 Task: Sort the products in the category "Mexican Cheese Blend" by relevance.
Action: Mouse moved to (746, 272)
Screenshot: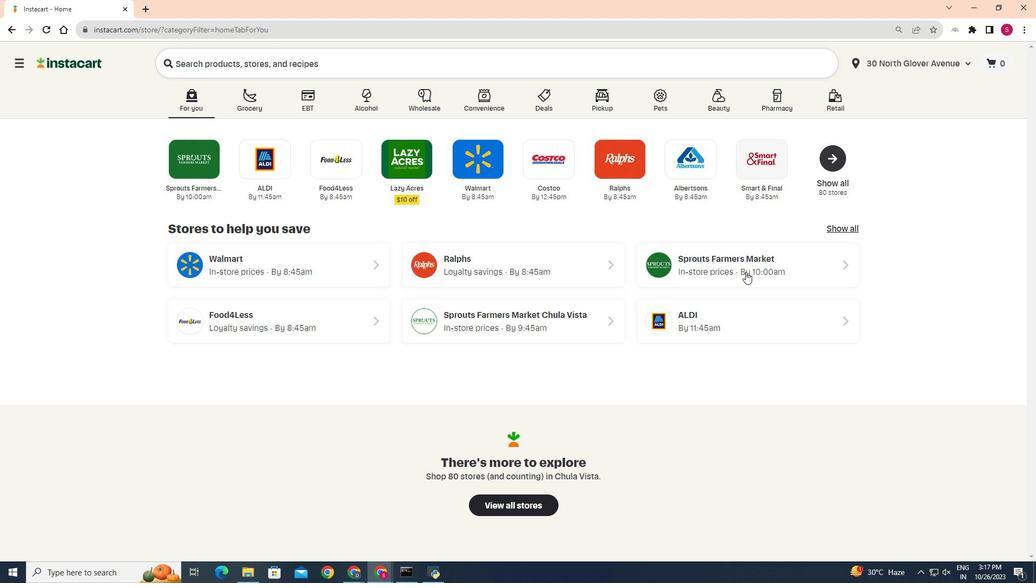 
Action: Mouse pressed left at (746, 272)
Screenshot: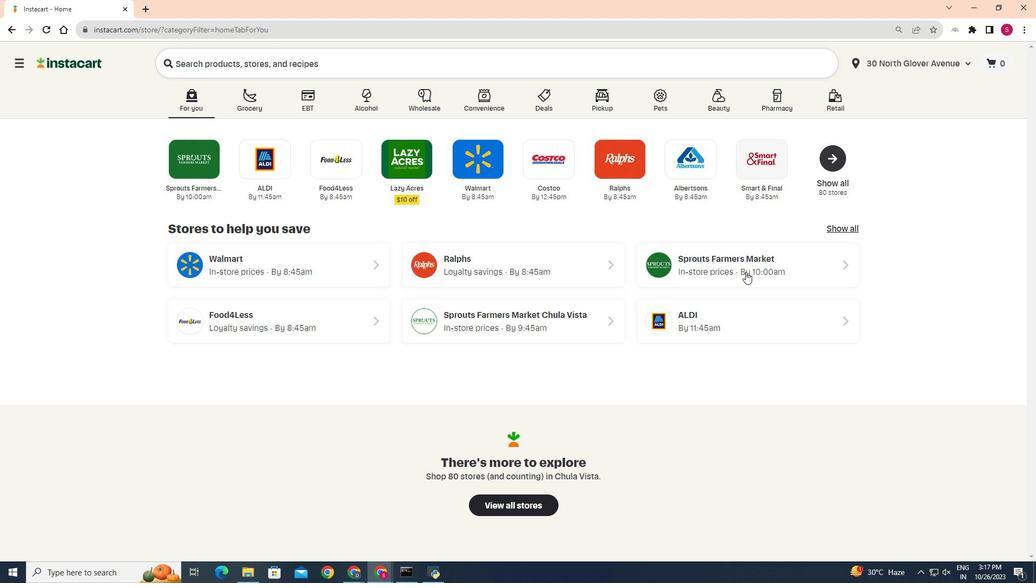 
Action: Mouse moved to (34, 455)
Screenshot: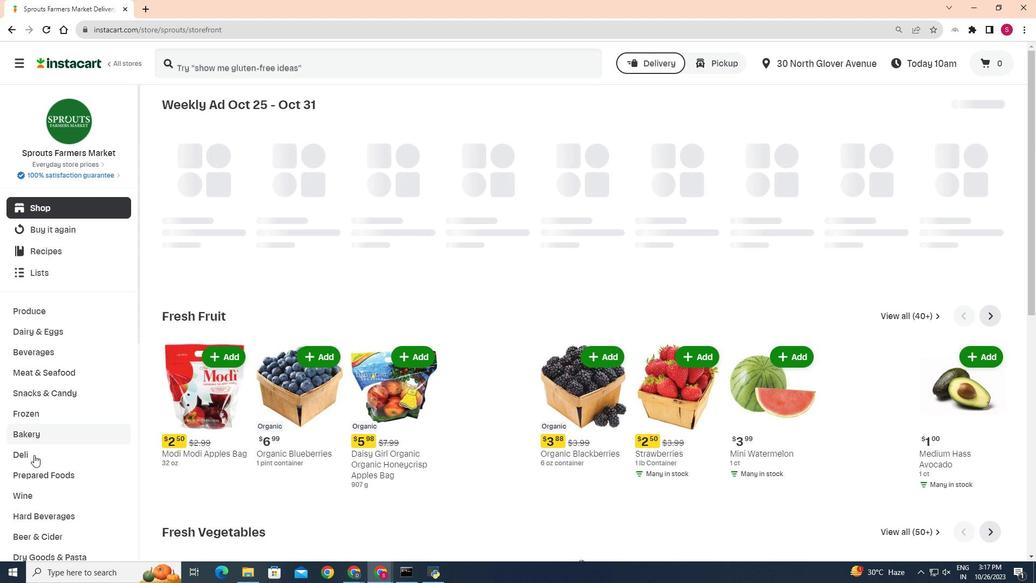 
Action: Mouse pressed left at (34, 455)
Screenshot: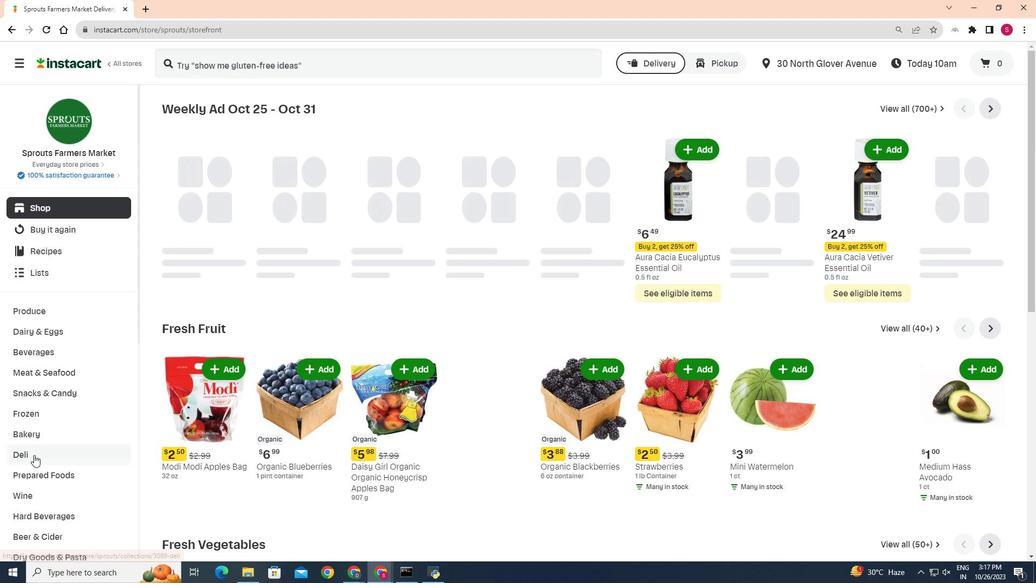 
Action: Mouse moved to (281, 142)
Screenshot: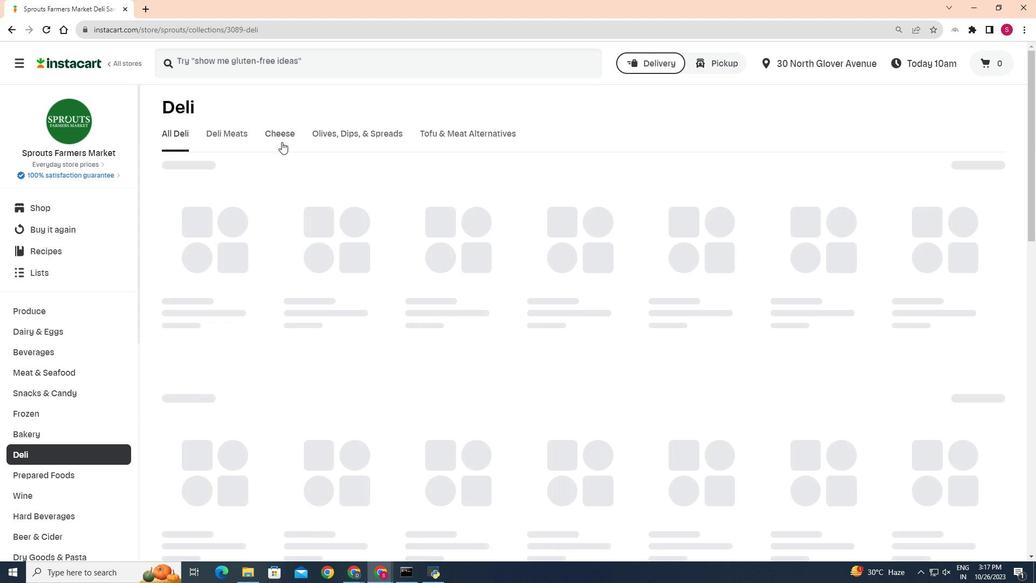 
Action: Mouse pressed left at (281, 142)
Screenshot: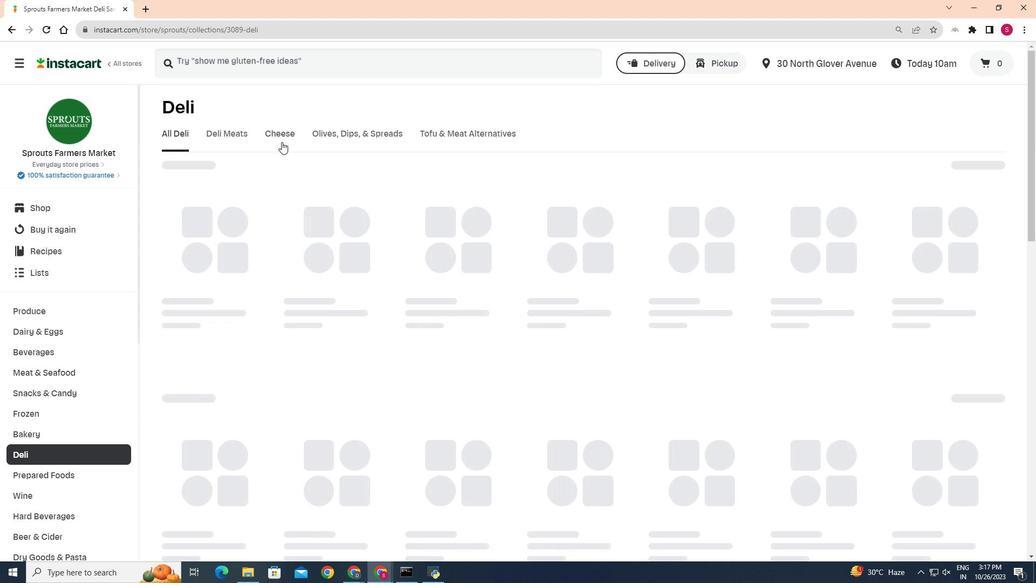 
Action: Mouse moved to (365, 181)
Screenshot: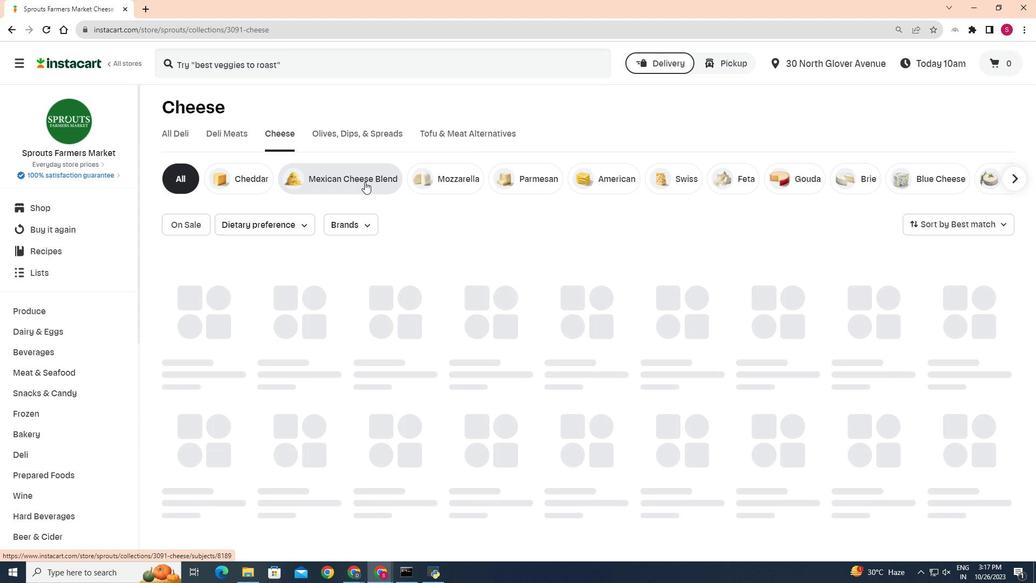 
Action: Mouse pressed left at (365, 181)
Screenshot: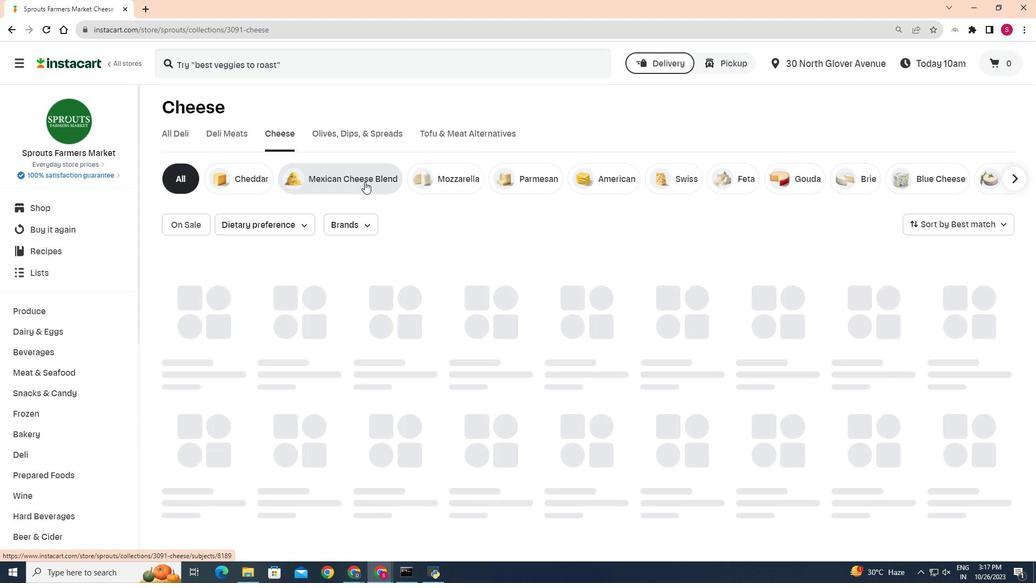 
Action: Mouse moved to (981, 224)
Screenshot: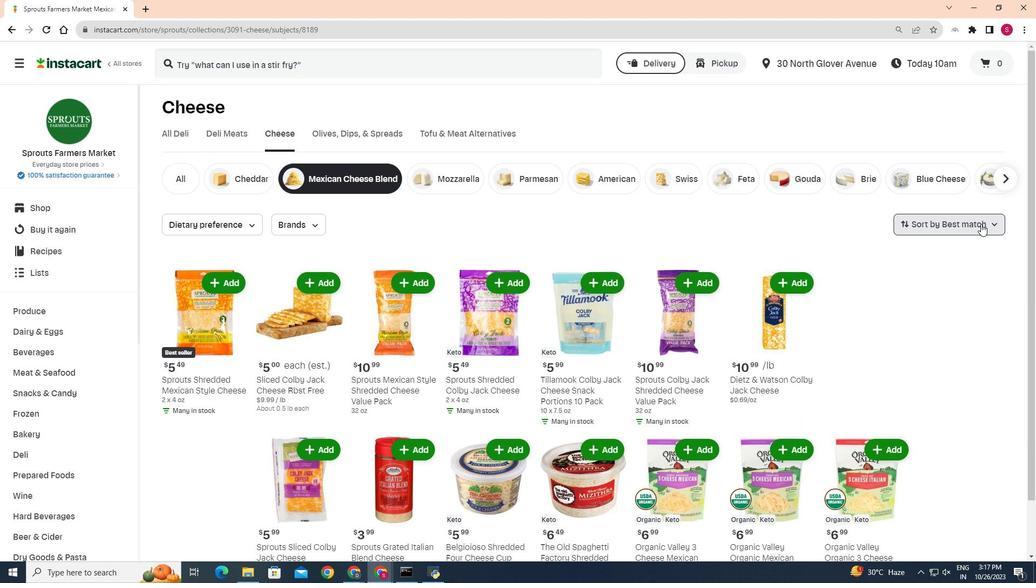 
Action: Mouse pressed left at (981, 224)
Screenshot: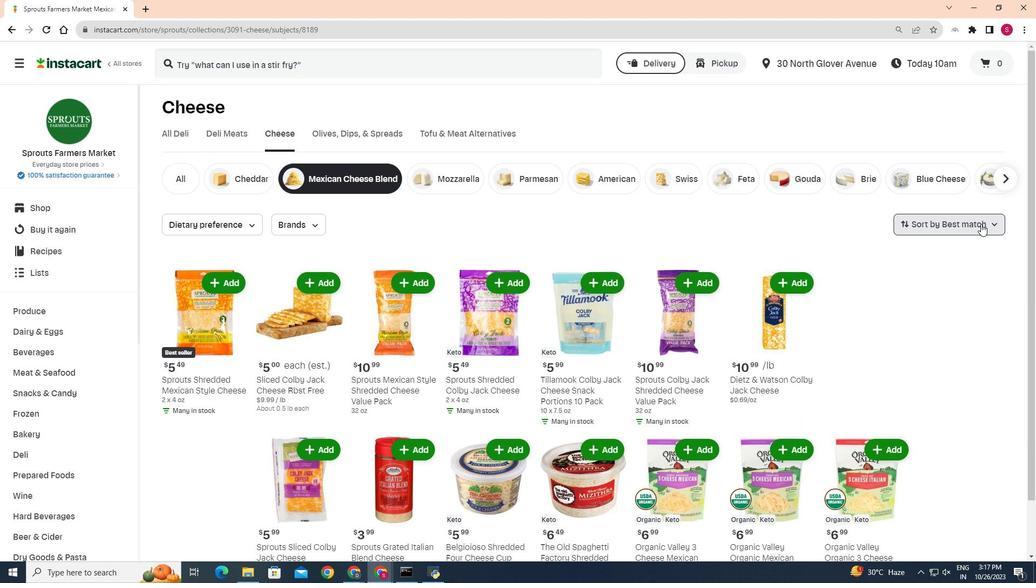 
Action: Mouse moved to (959, 386)
Screenshot: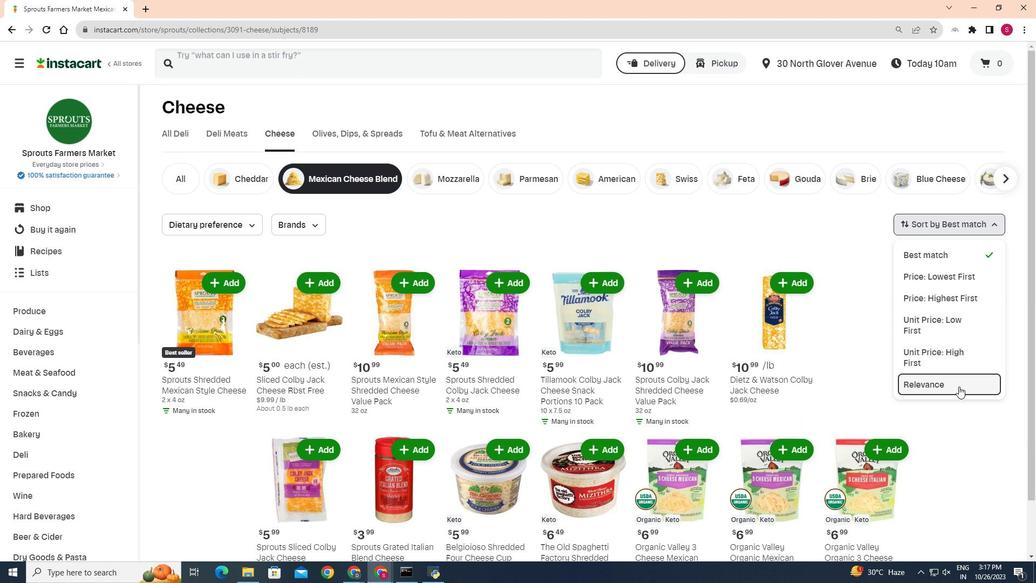 
Action: Mouse pressed left at (959, 386)
Screenshot: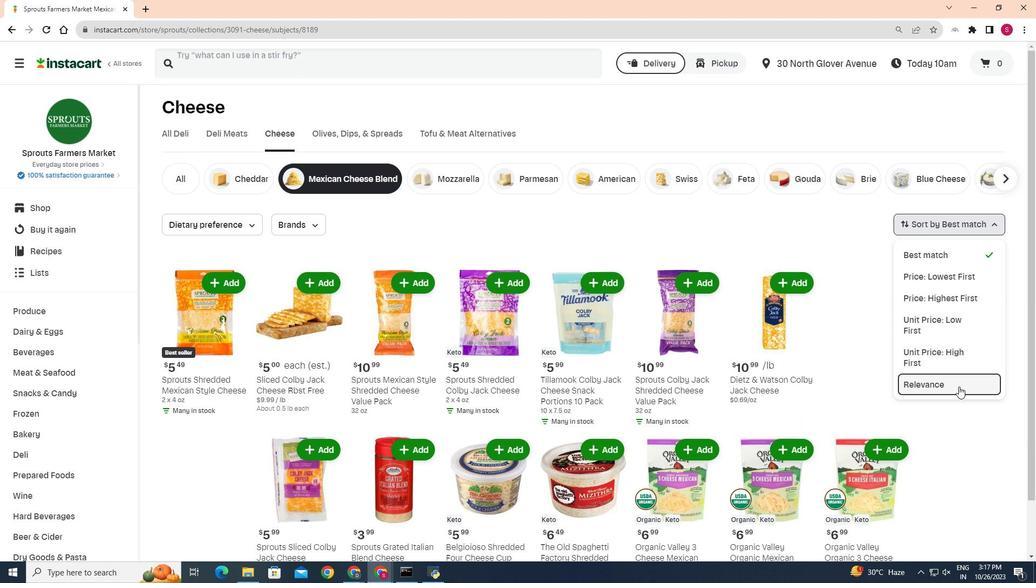 
Action: Mouse moved to (477, 254)
Screenshot: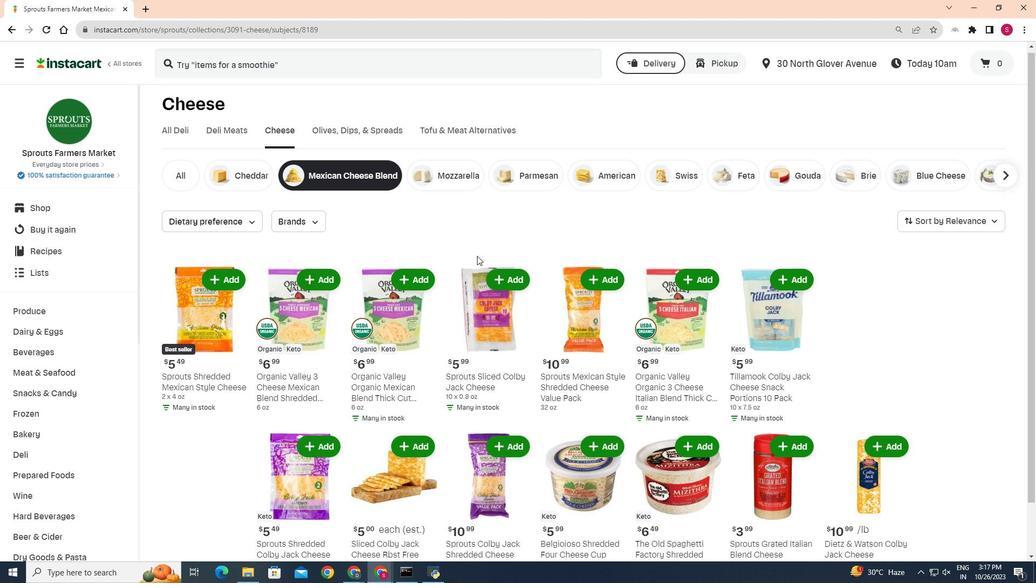 
Action: Mouse scrolled (477, 253) with delta (0, 0)
Screenshot: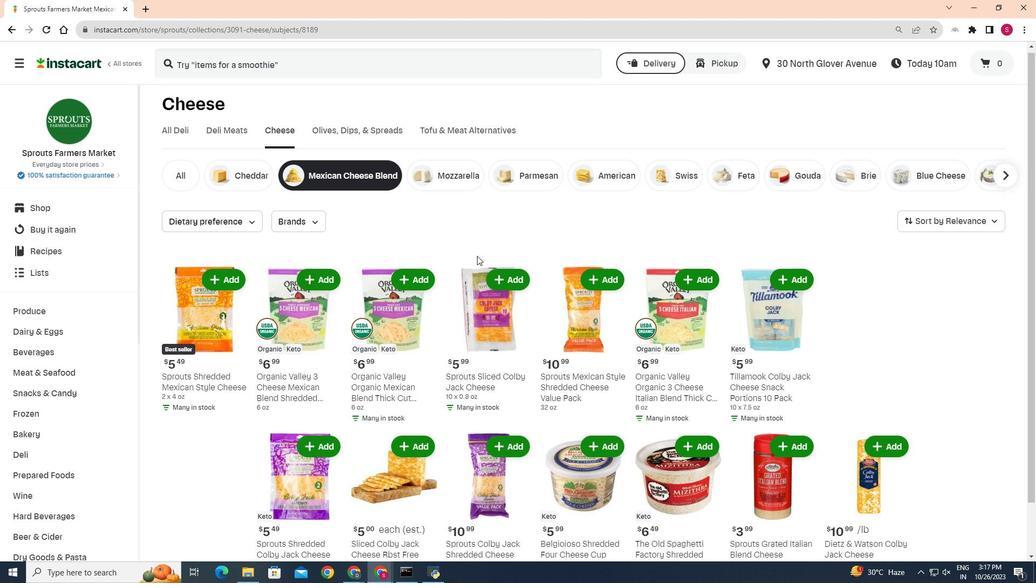 
Action: Mouse moved to (477, 255)
Screenshot: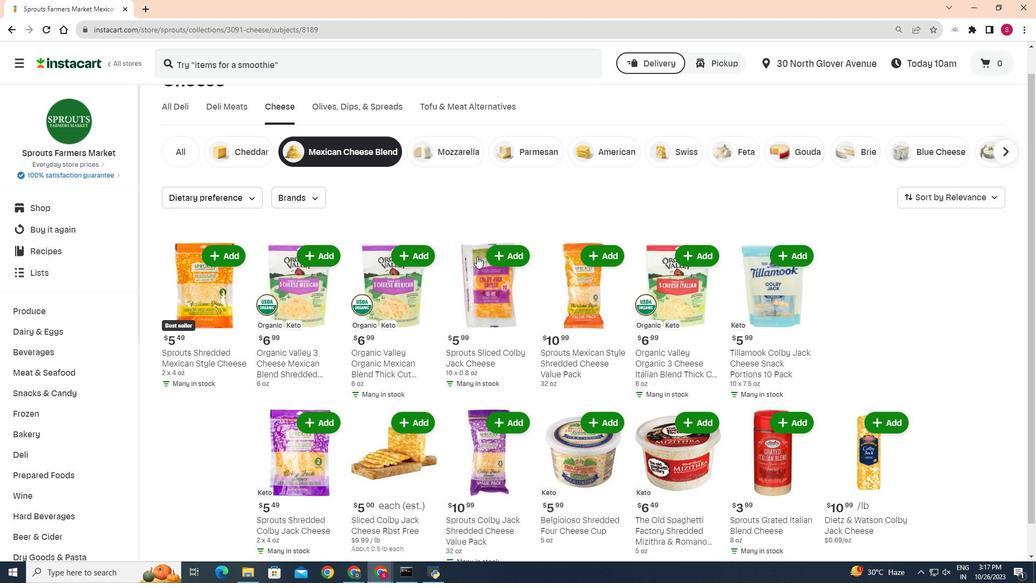 
Action: Mouse scrolled (477, 255) with delta (0, 0)
Screenshot: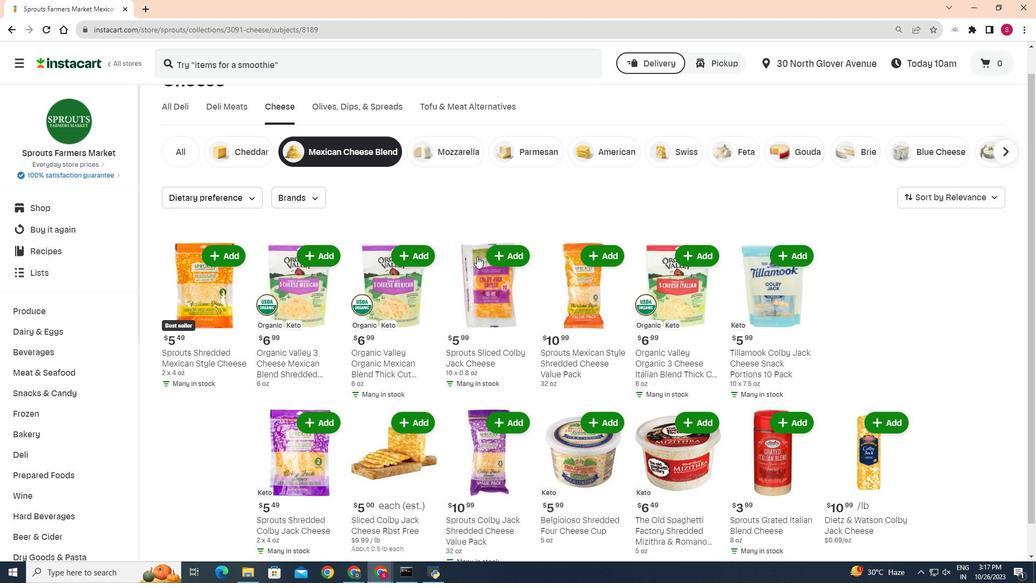 
Action: Mouse moved to (477, 256)
Screenshot: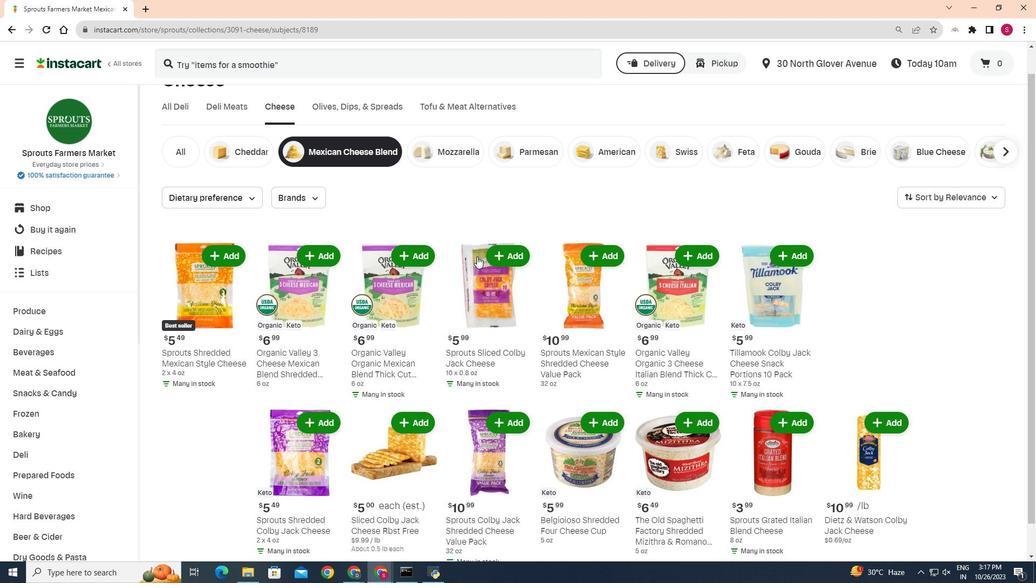 
Action: Mouse scrolled (477, 255) with delta (0, 0)
Screenshot: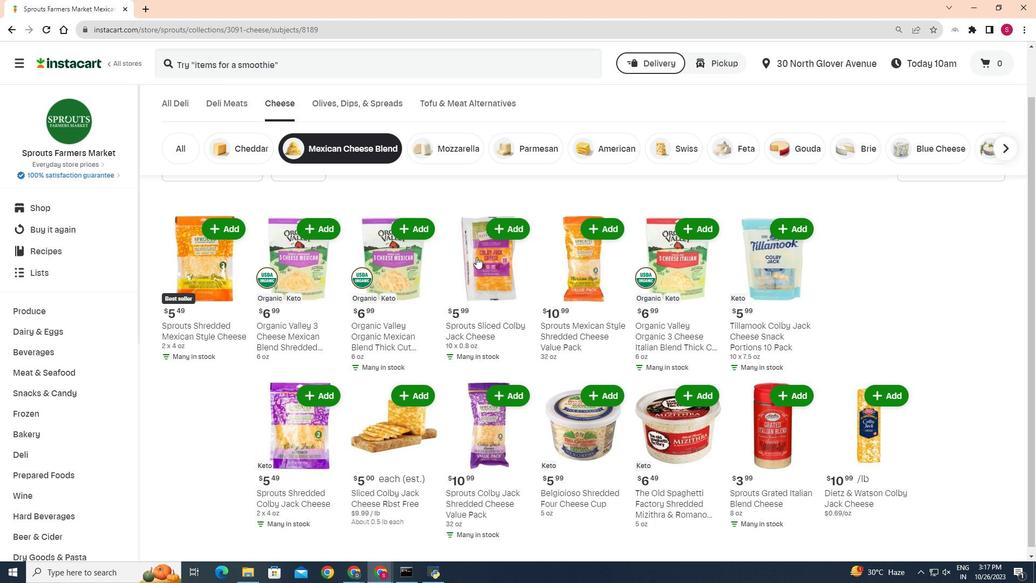 
Action: Mouse moved to (476, 257)
Screenshot: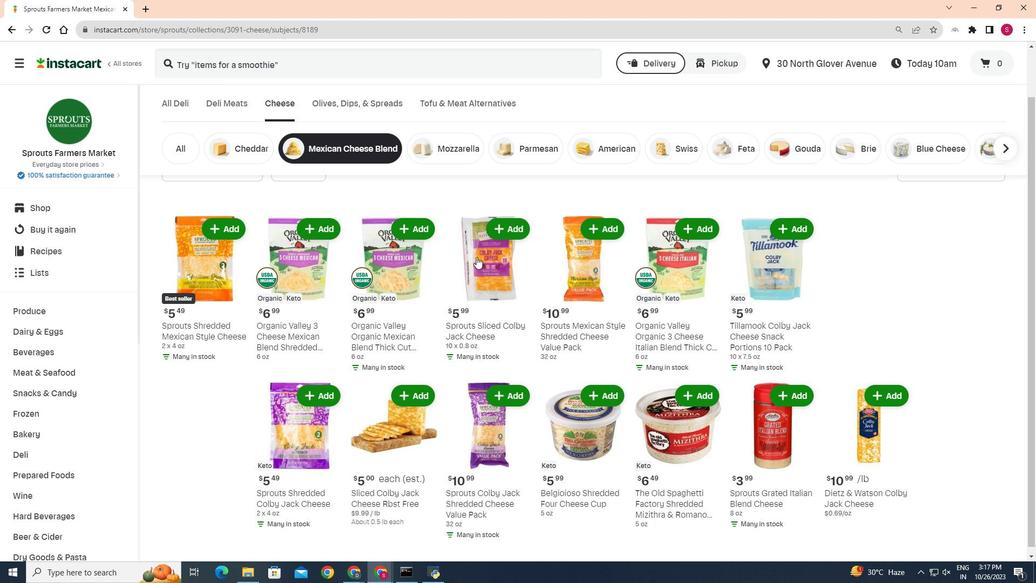 
Action: Mouse scrolled (476, 256) with delta (0, 0)
Screenshot: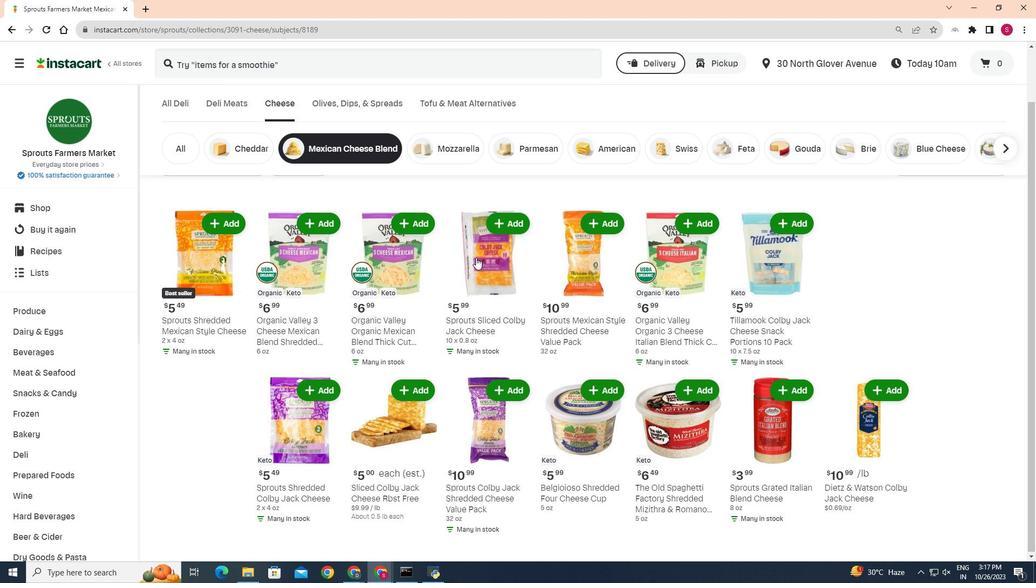 
Action: Mouse moved to (476, 257)
Screenshot: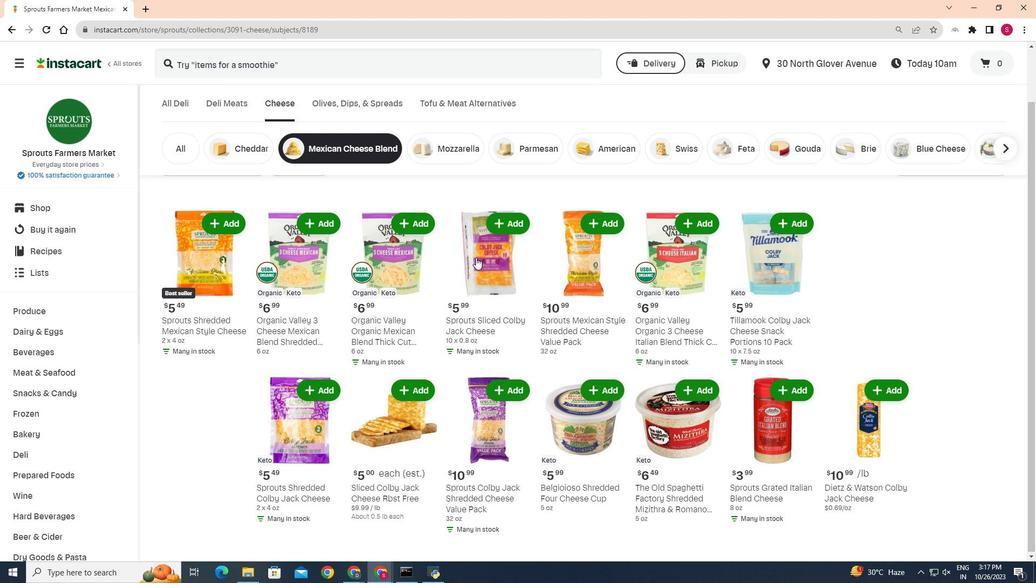 
Action: Mouse scrolled (476, 257) with delta (0, 0)
Screenshot: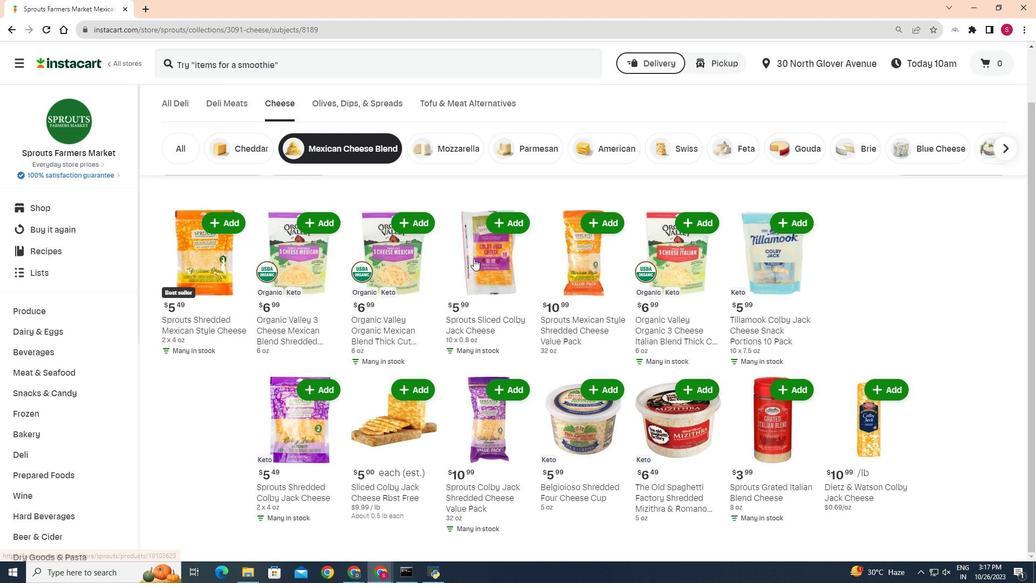 
Action: Mouse moved to (408, 251)
Screenshot: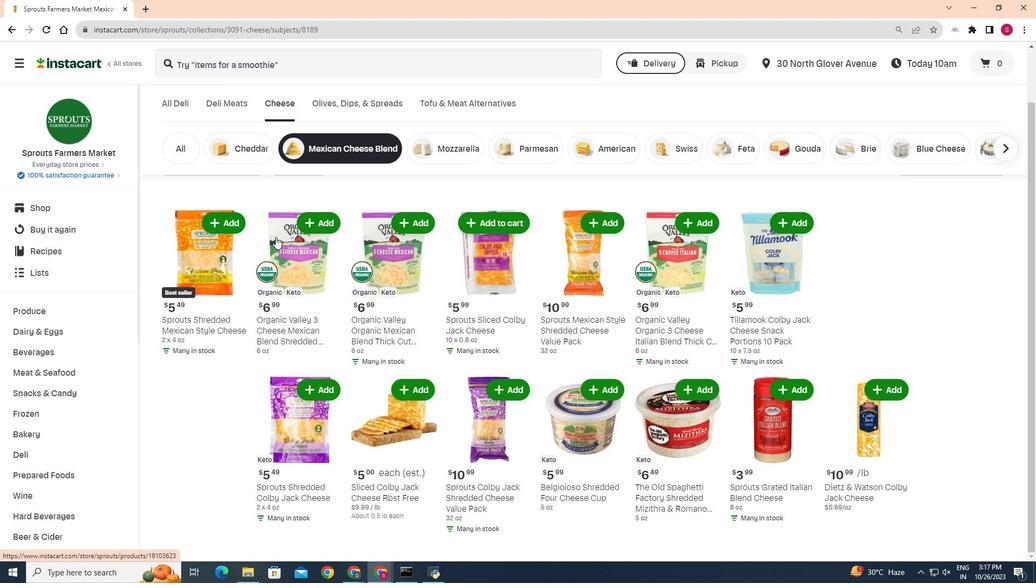 
